 Task: Look for products in the category "Cheddar" from Laclare Family Creamery only.
Action: Mouse moved to (829, 298)
Screenshot: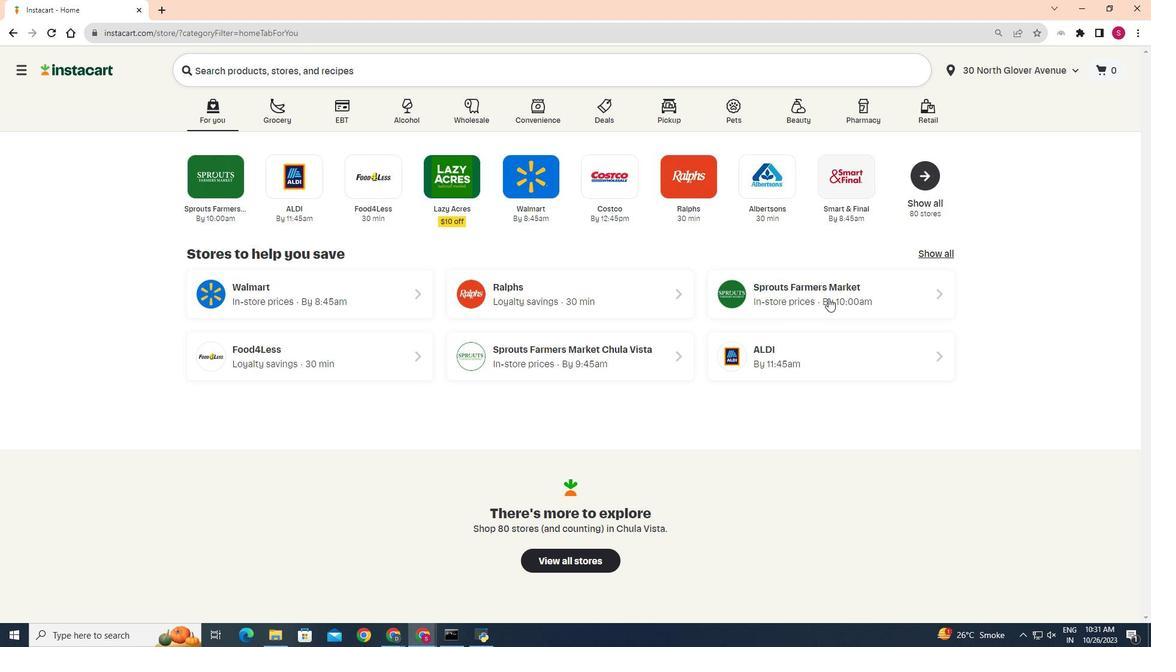 
Action: Mouse pressed left at (829, 298)
Screenshot: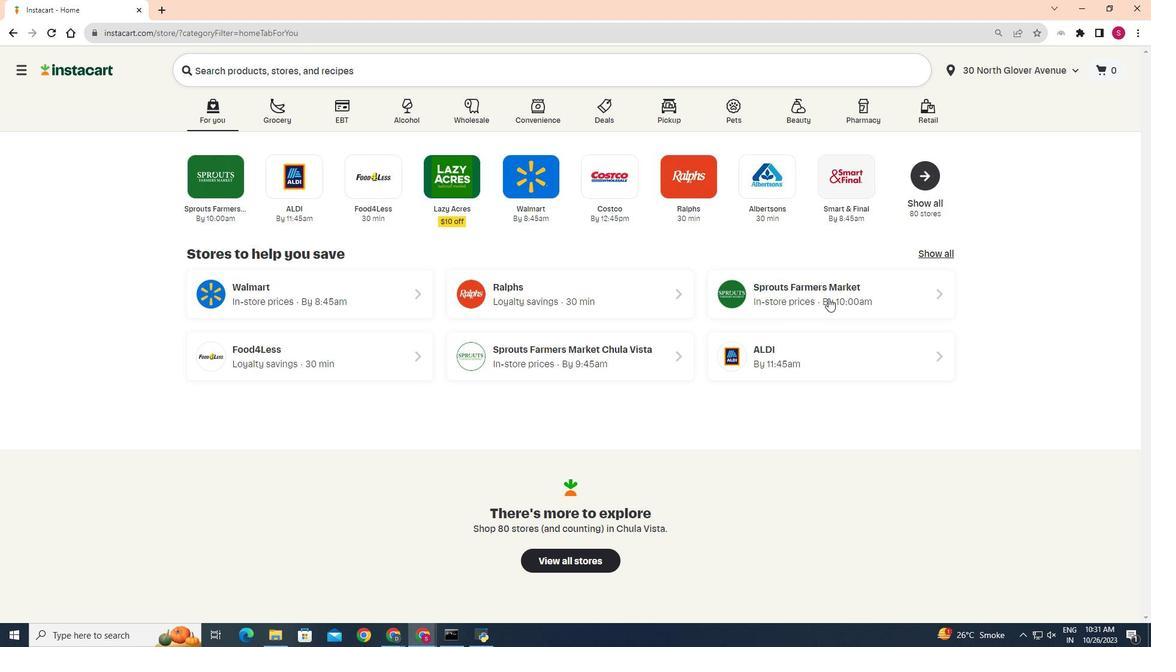 
Action: Mouse moved to (49, 544)
Screenshot: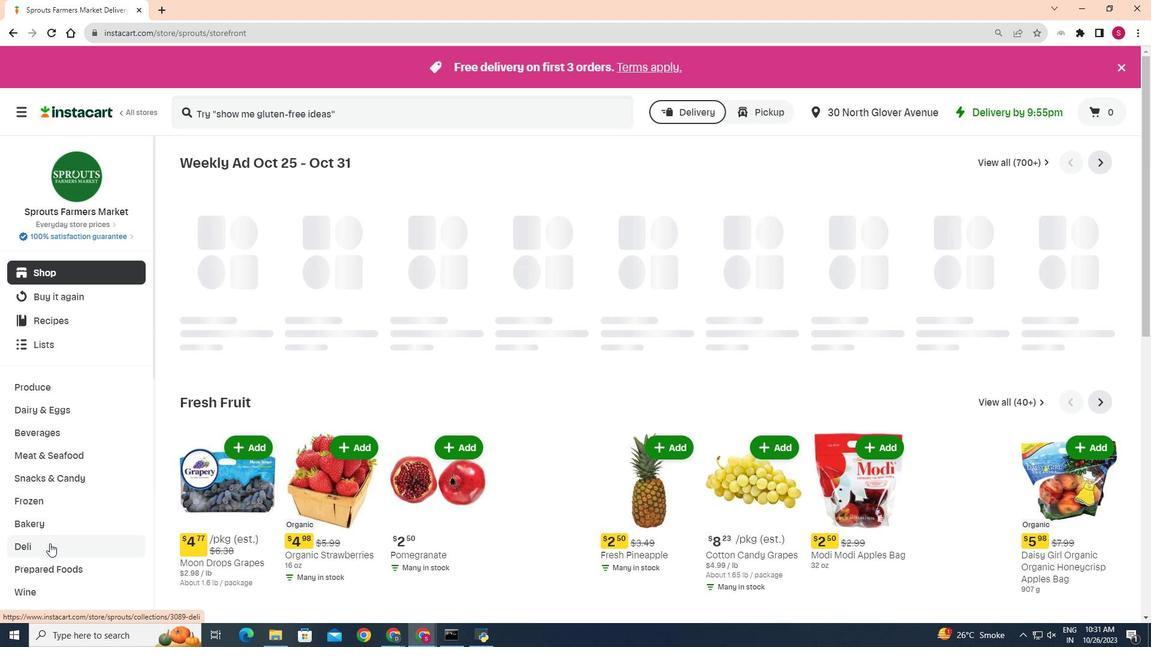 
Action: Mouse pressed left at (49, 544)
Screenshot: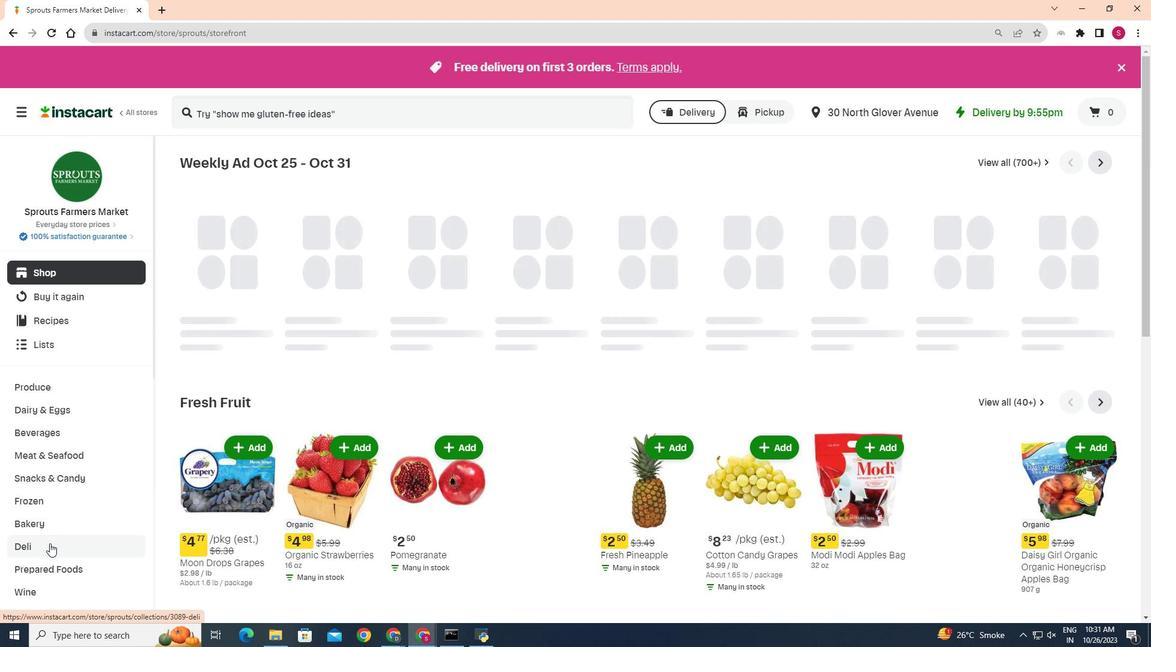 
Action: Mouse moved to (317, 190)
Screenshot: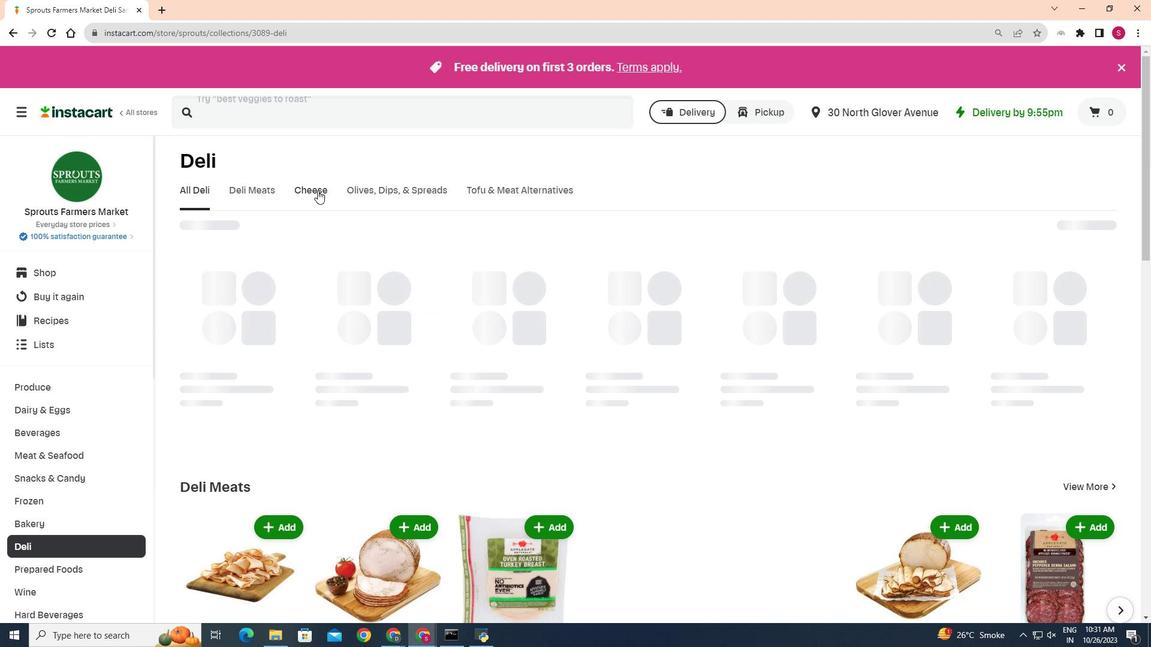
Action: Mouse pressed left at (317, 190)
Screenshot: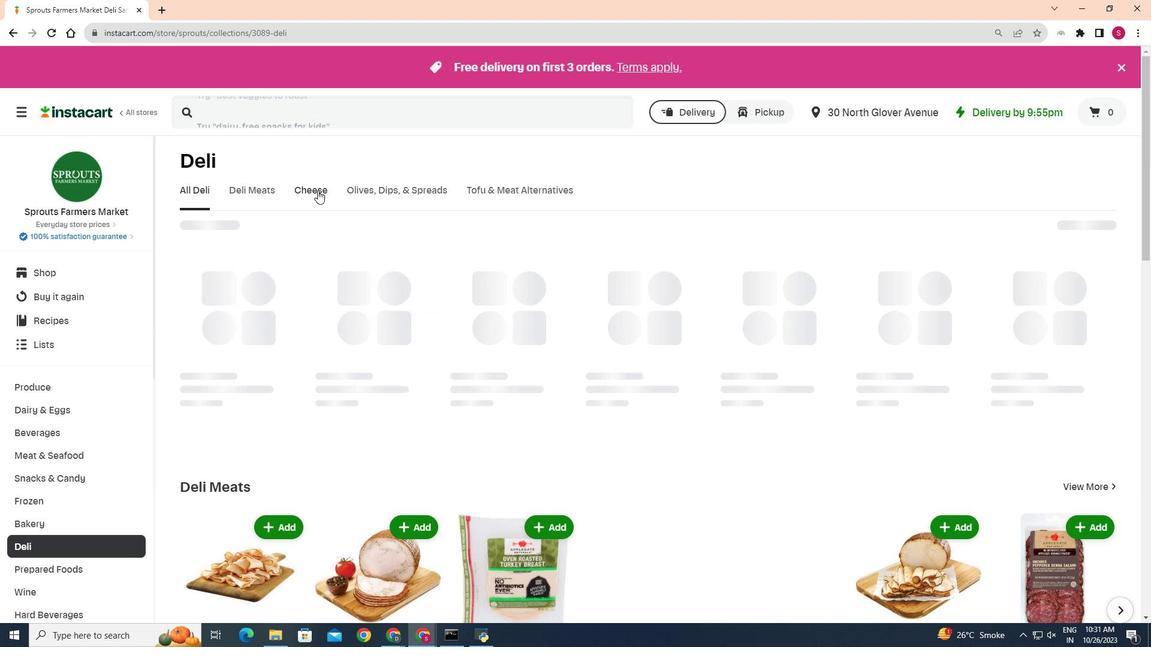 
Action: Mouse moved to (284, 243)
Screenshot: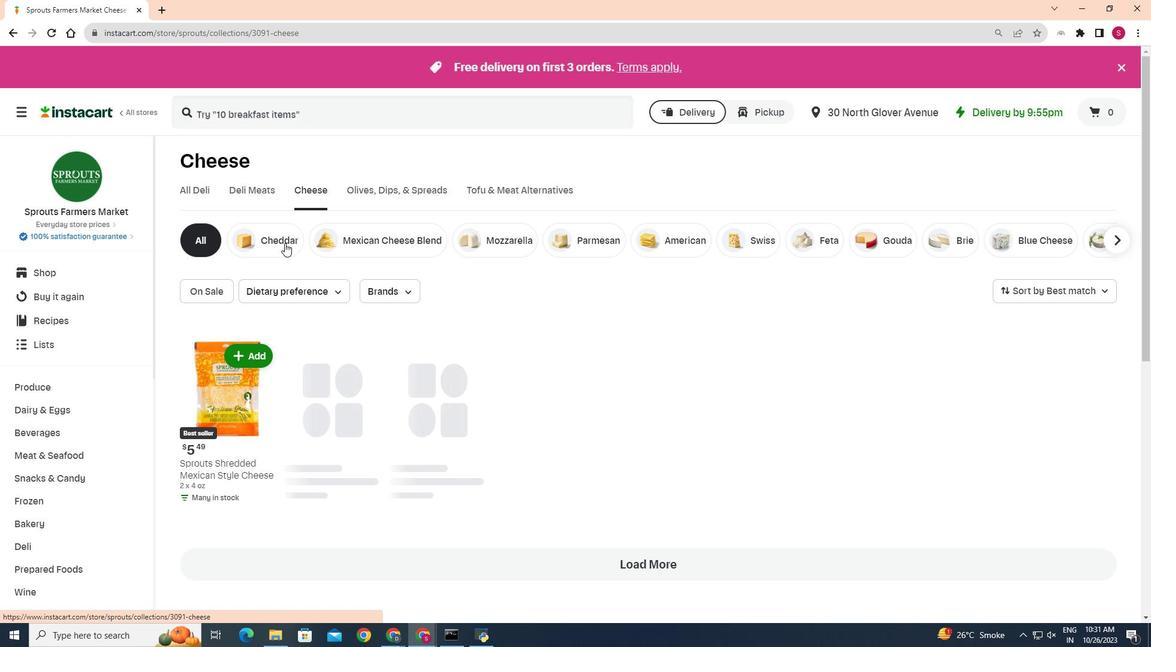 
Action: Mouse pressed left at (284, 243)
Screenshot: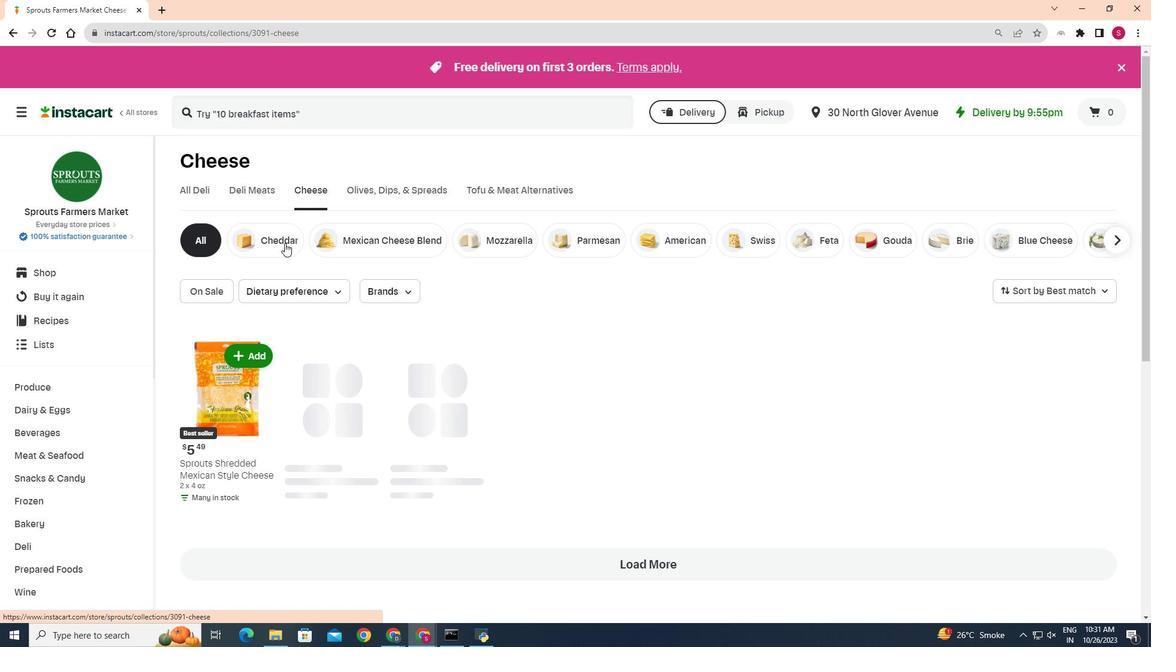 
Action: Mouse moved to (404, 286)
Screenshot: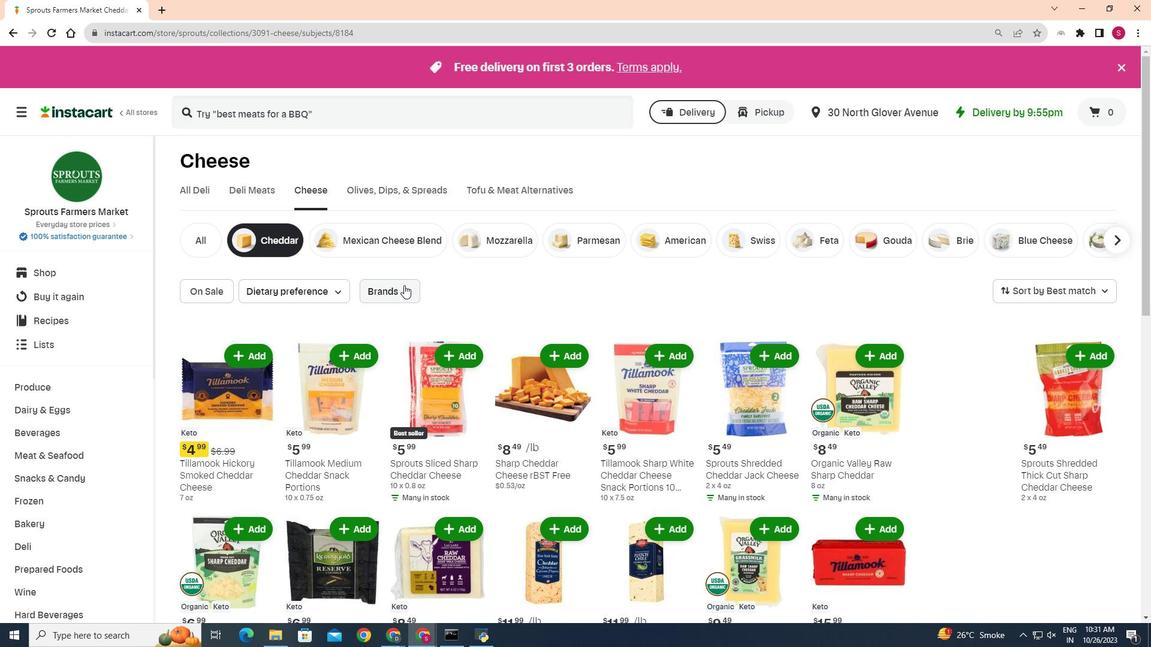 
Action: Mouse pressed left at (404, 286)
Screenshot: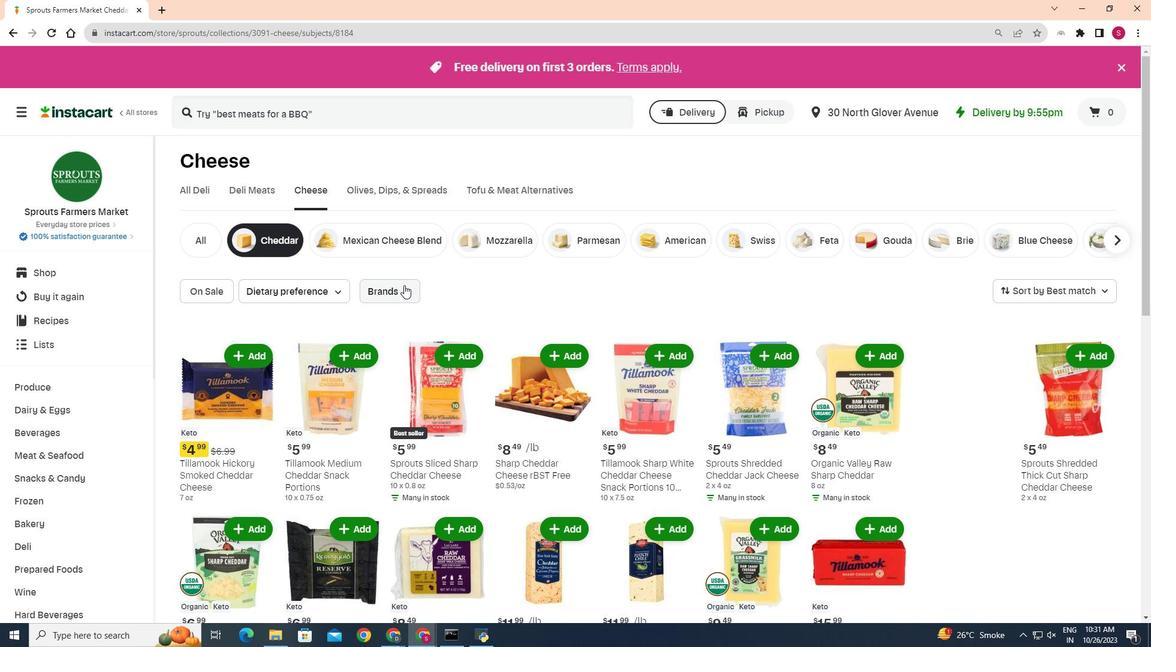 
Action: Mouse moved to (430, 347)
Screenshot: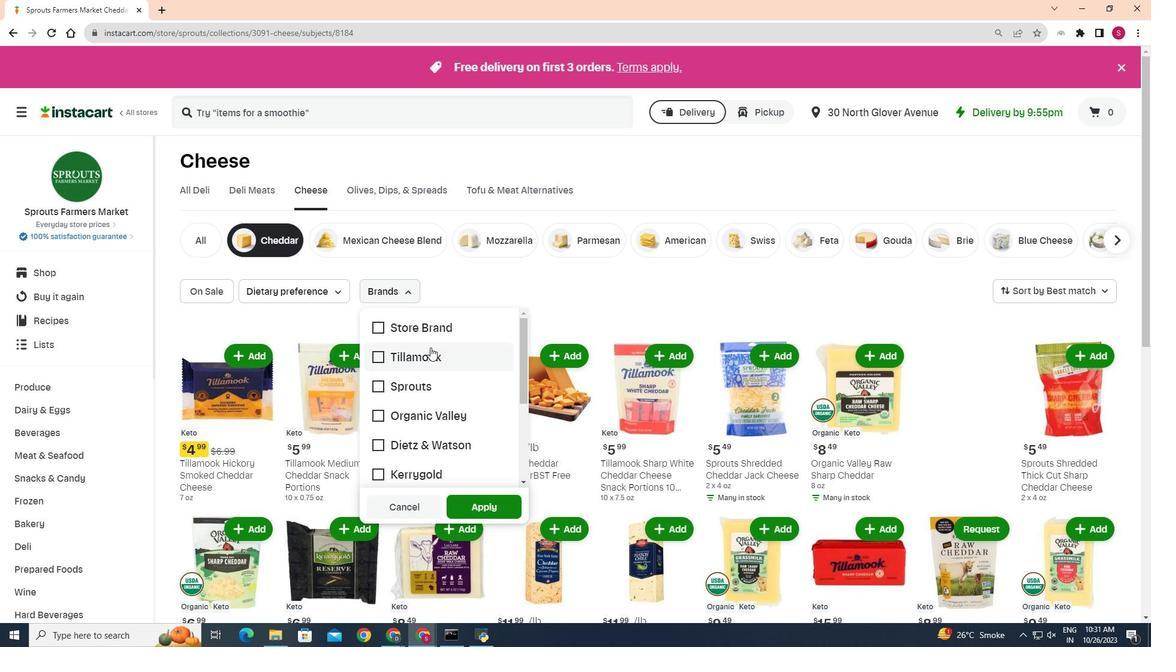 
Action: Mouse scrolled (430, 347) with delta (0, 0)
Screenshot: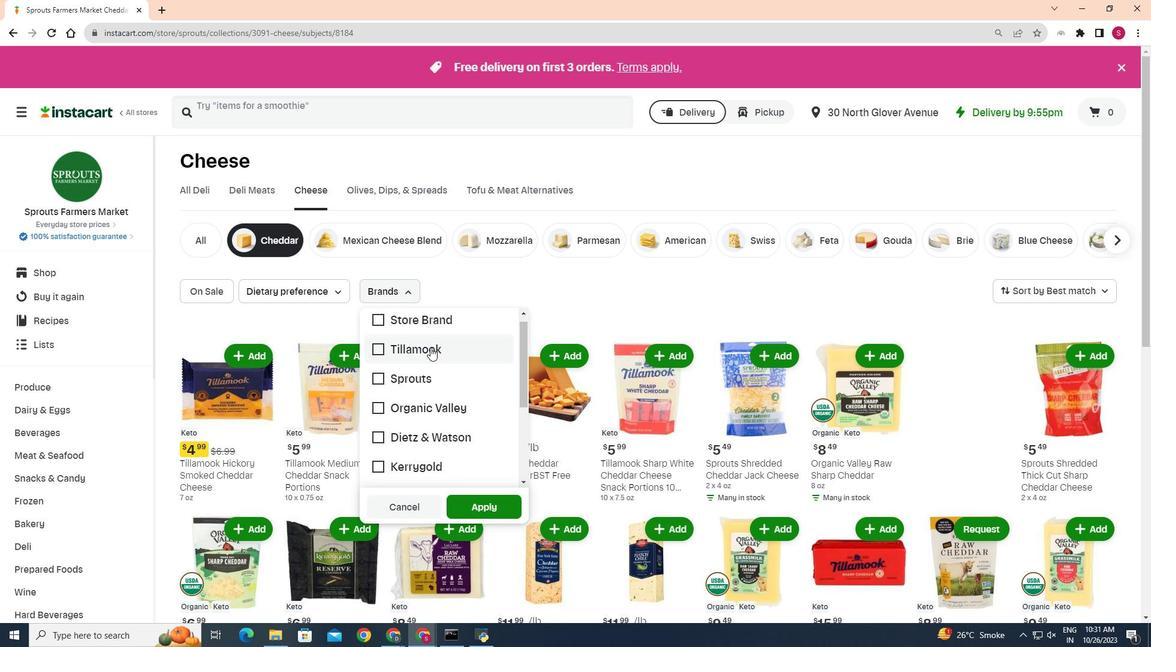 
Action: Mouse scrolled (430, 347) with delta (0, 0)
Screenshot: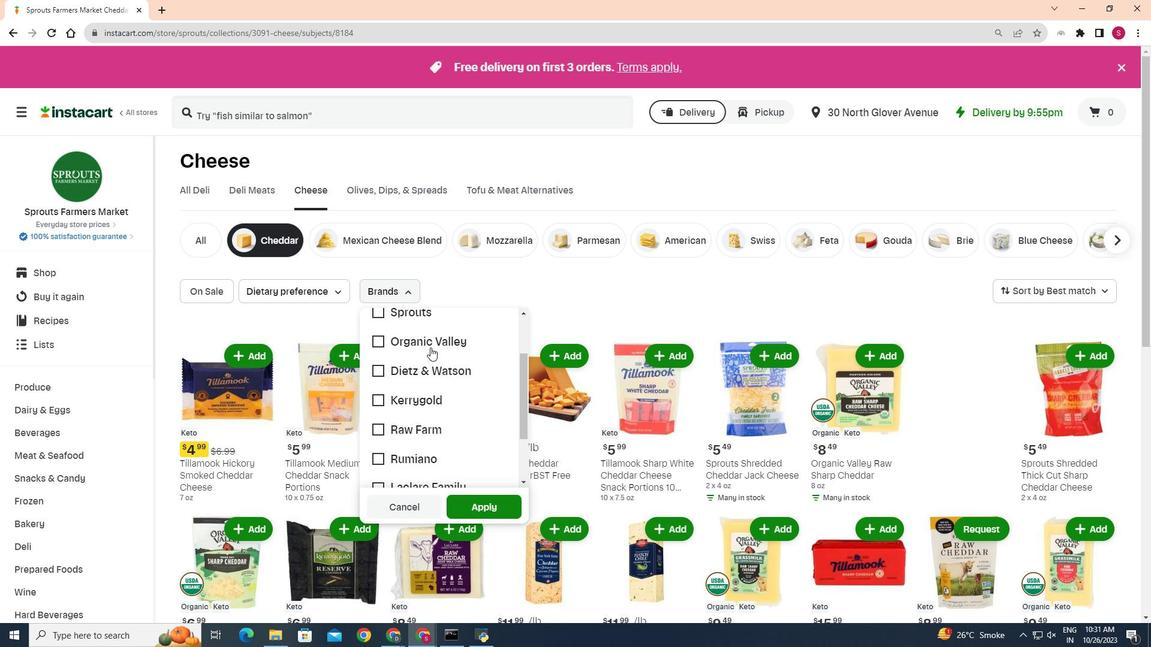 
Action: Mouse scrolled (430, 347) with delta (0, 0)
Screenshot: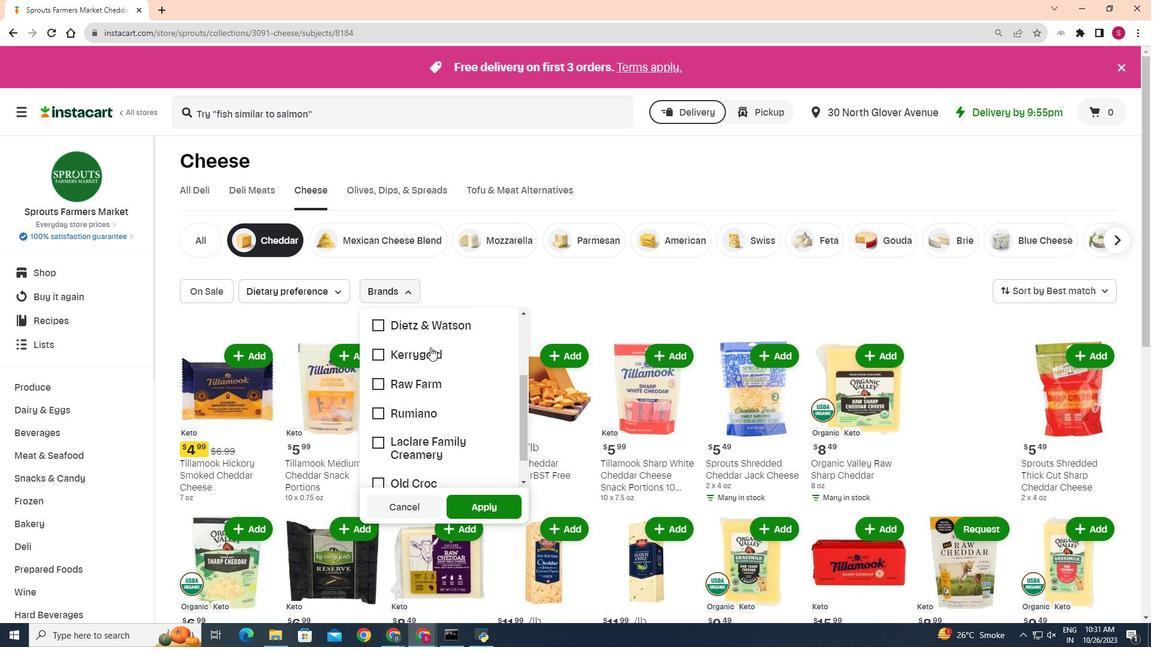 
Action: Mouse moved to (370, 404)
Screenshot: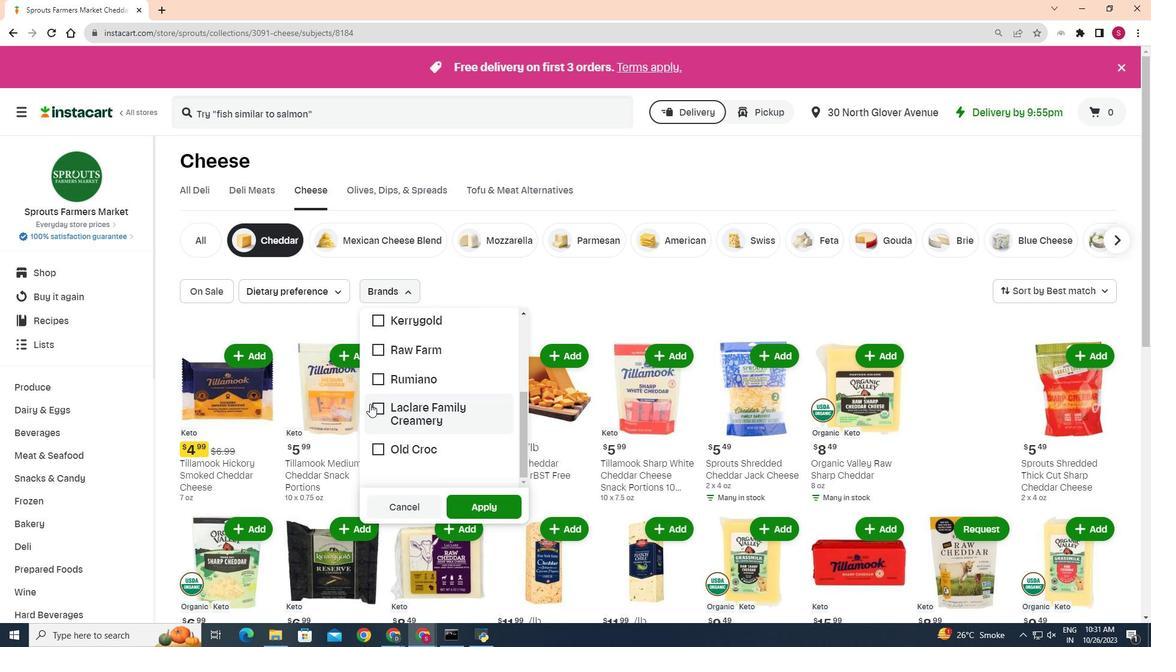 
Action: Mouse pressed left at (370, 404)
Screenshot: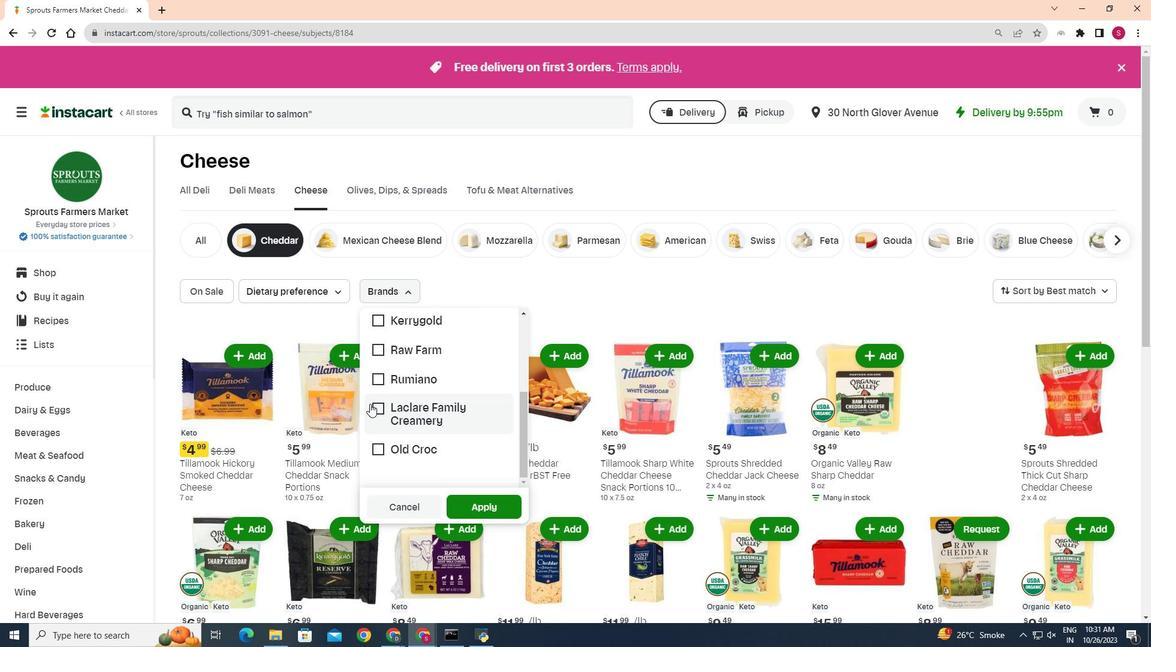 
Action: Mouse moved to (475, 501)
Screenshot: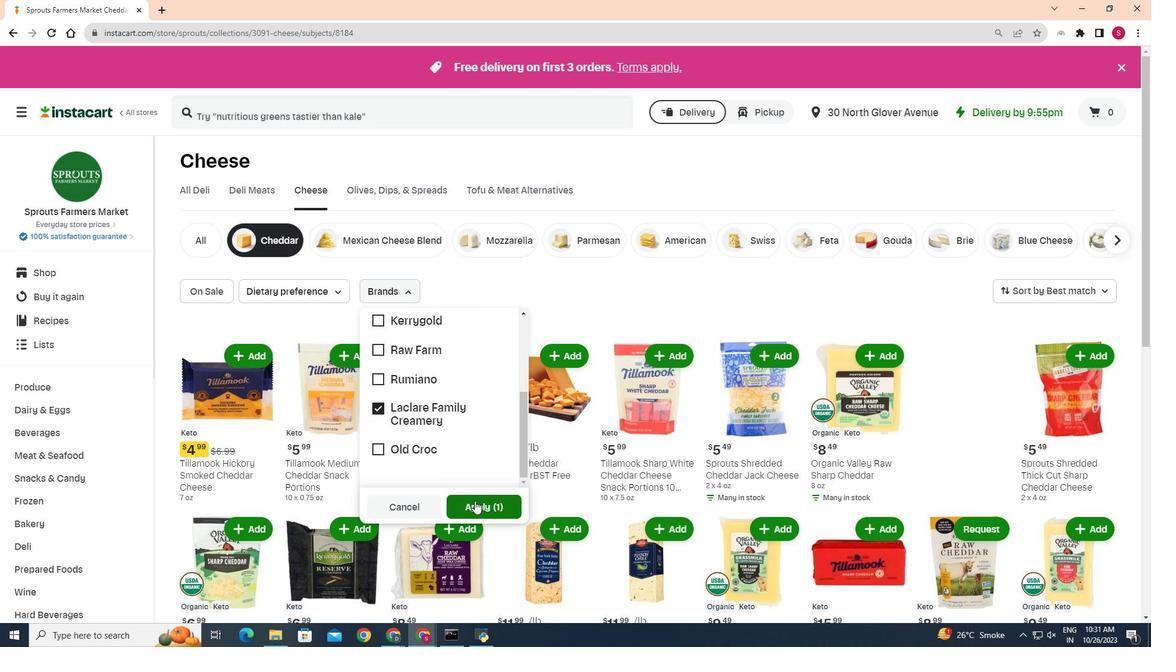 
Action: Mouse pressed left at (475, 501)
Screenshot: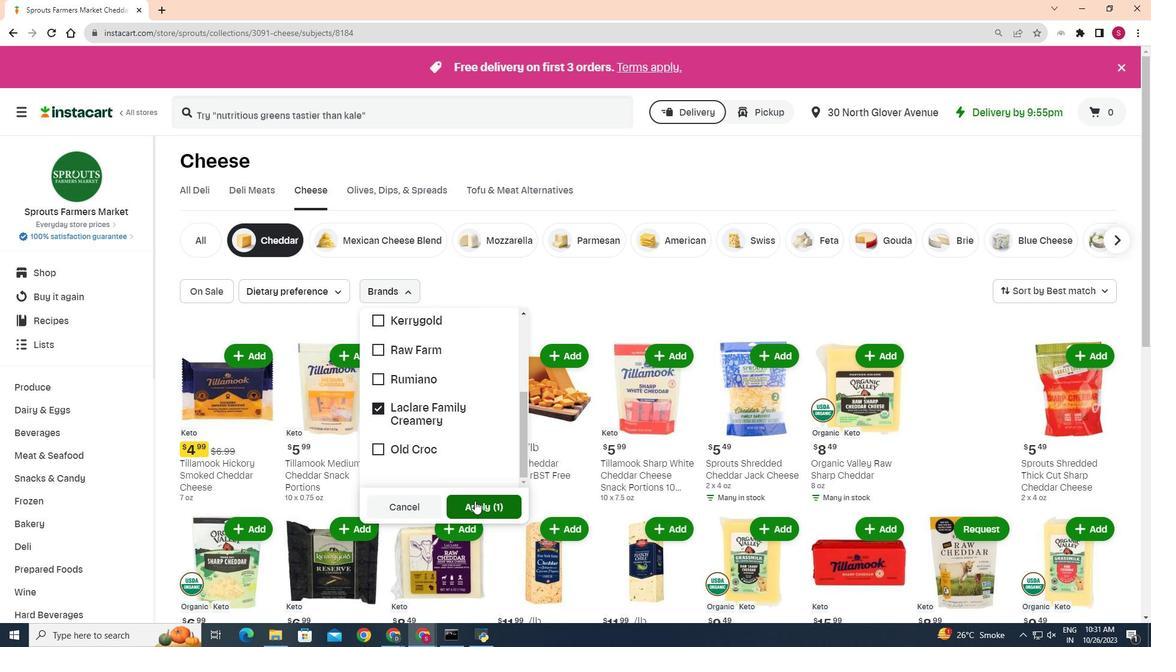 
Action: Mouse moved to (651, 398)
Screenshot: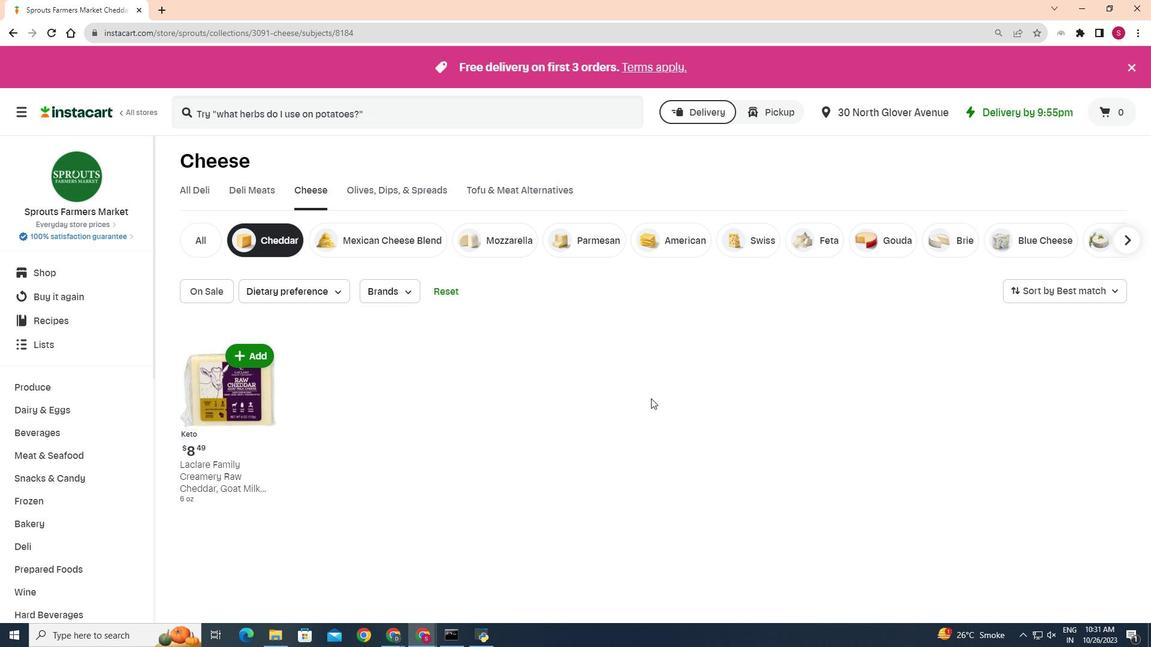 
